 Task: Add 2 hours after the event.
Action: Mouse moved to (118, 317)
Screenshot: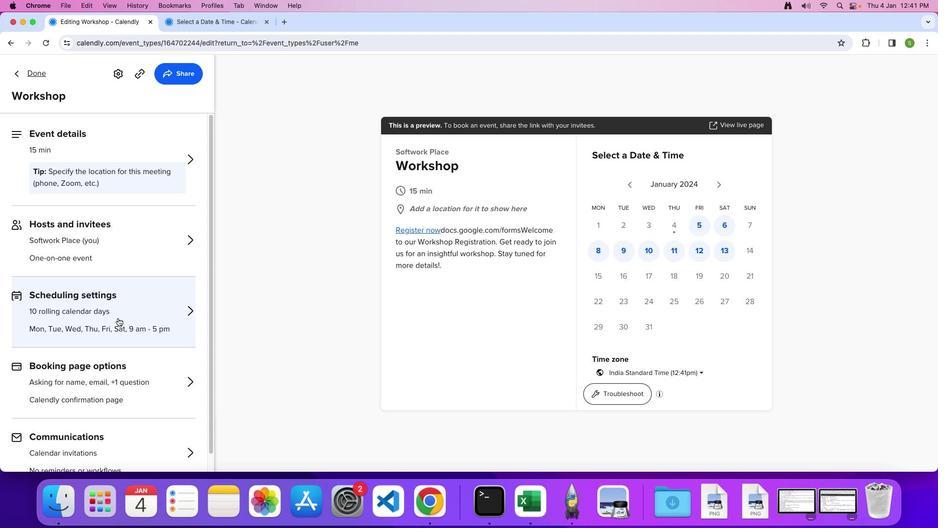 
Action: Mouse pressed left at (118, 317)
Screenshot: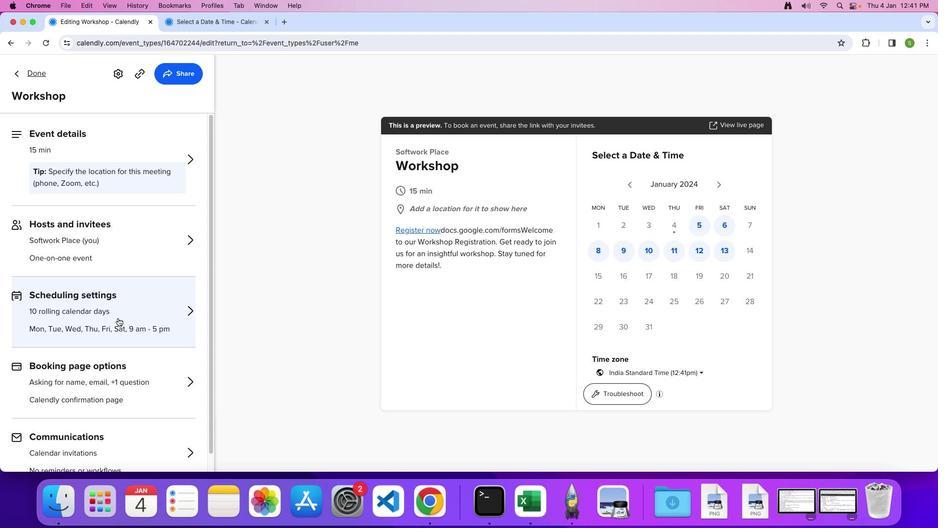 
Action: Mouse moved to (67, 379)
Screenshot: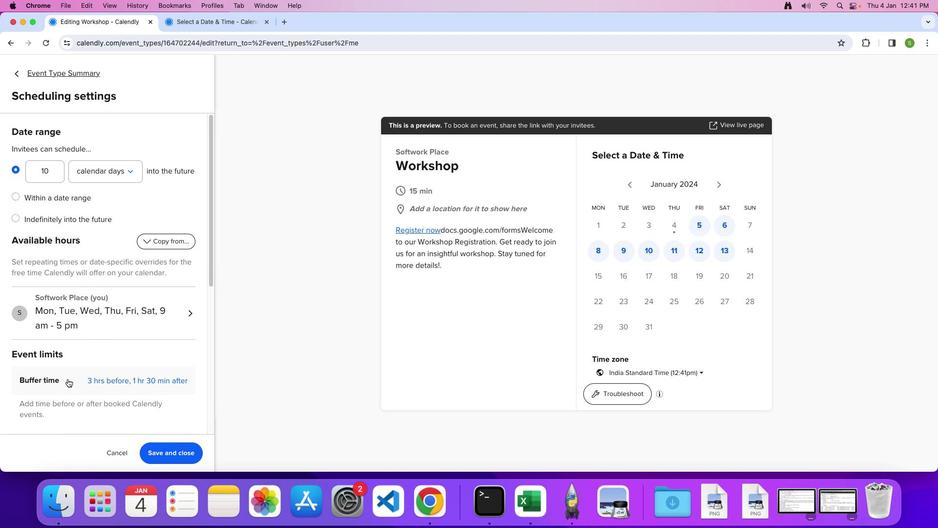 
Action: Mouse pressed left at (67, 379)
Screenshot: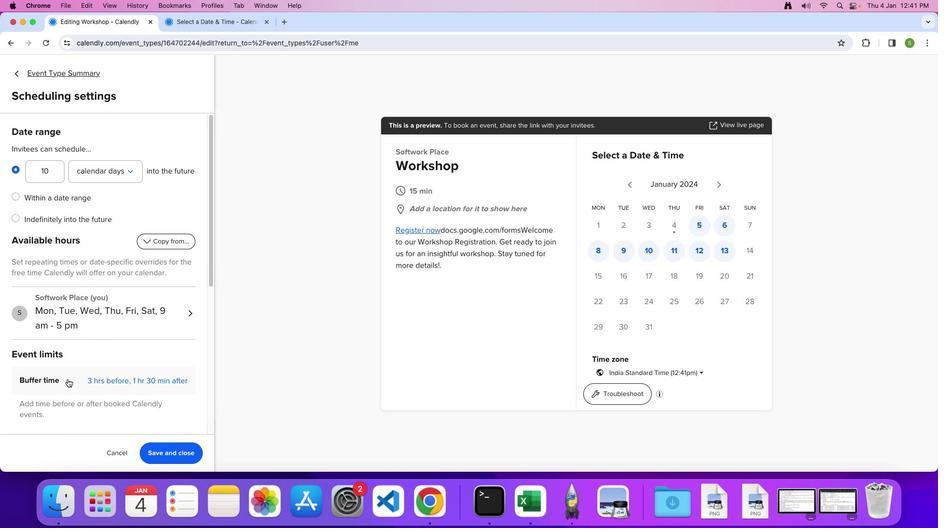 
Action: Mouse moved to (144, 375)
Screenshot: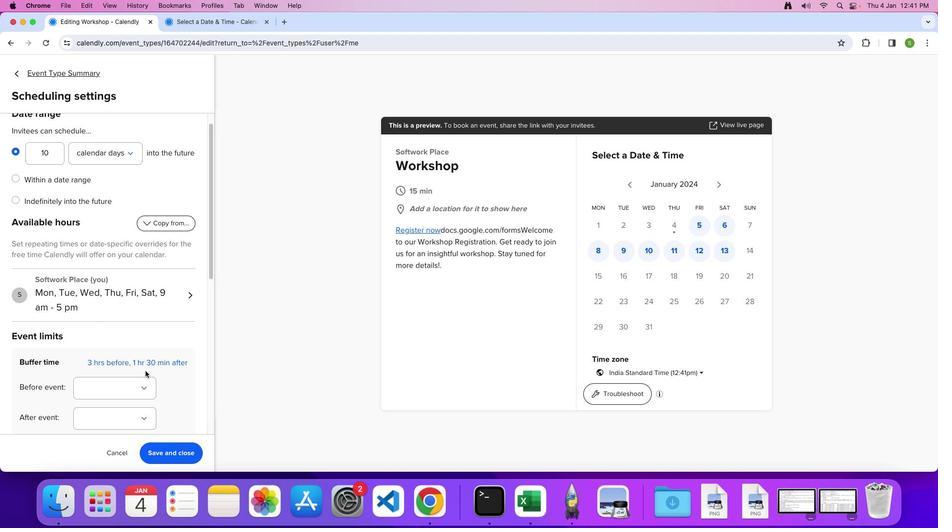 
Action: Mouse scrolled (144, 375) with delta (0, 0)
Screenshot: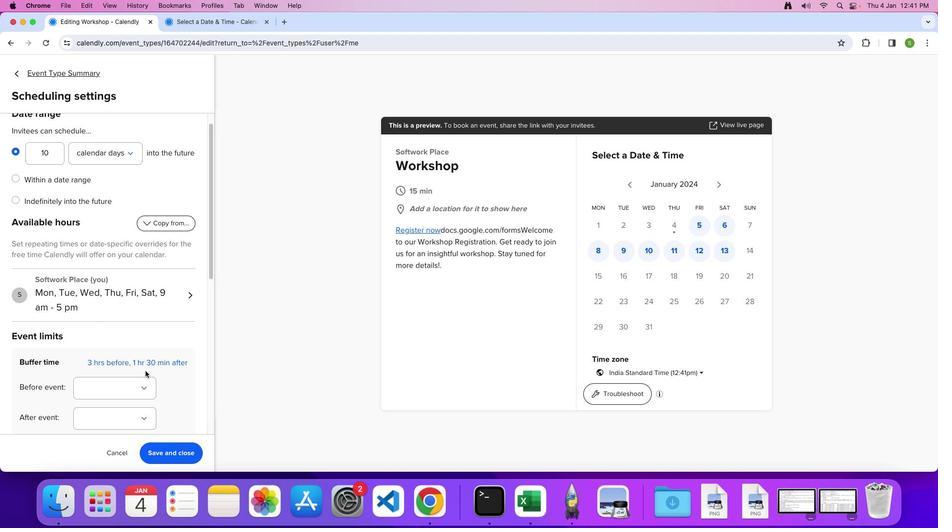 
Action: Mouse moved to (144, 373)
Screenshot: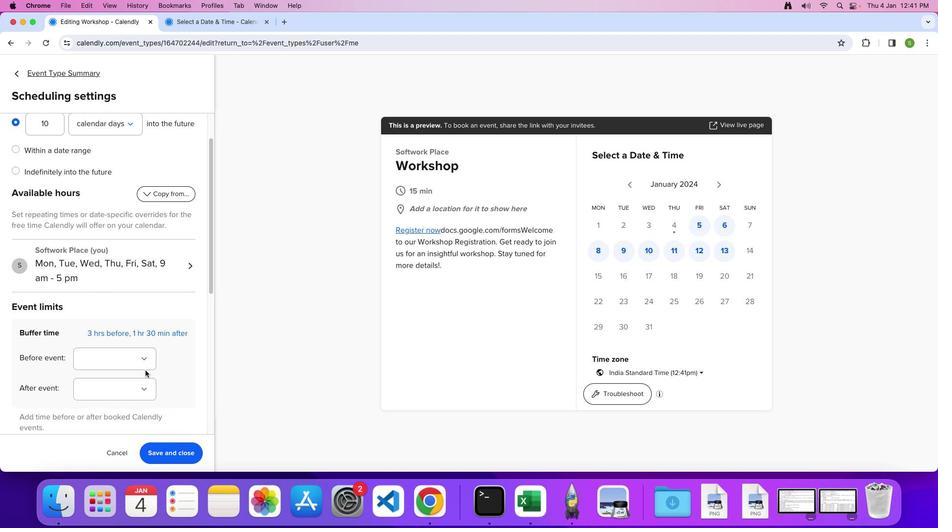 
Action: Mouse scrolled (144, 373) with delta (0, 0)
Screenshot: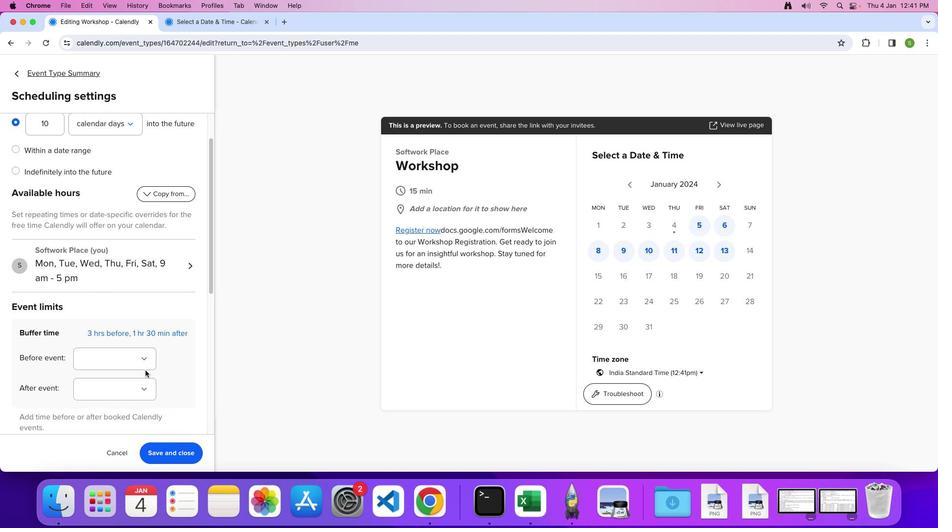 
Action: Mouse moved to (145, 372)
Screenshot: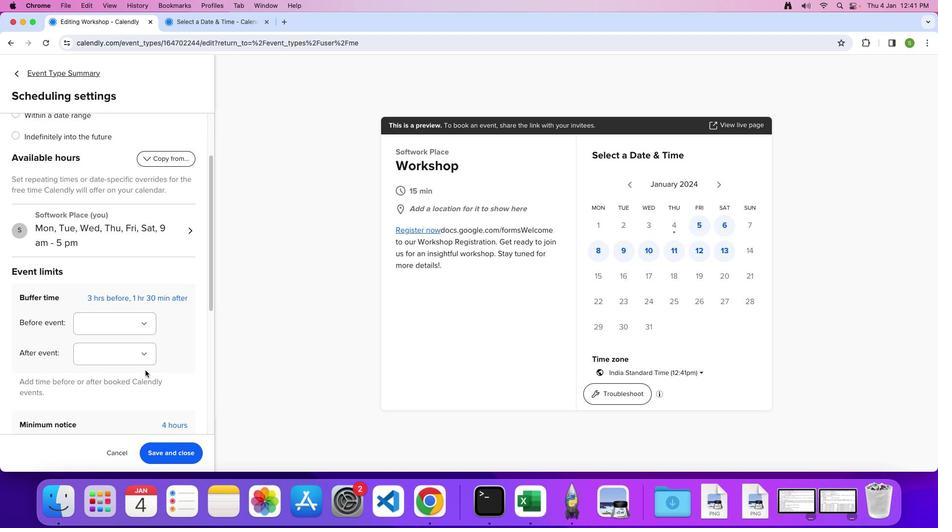 
Action: Mouse scrolled (145, 372) with delta (0, -1)
Screenshot: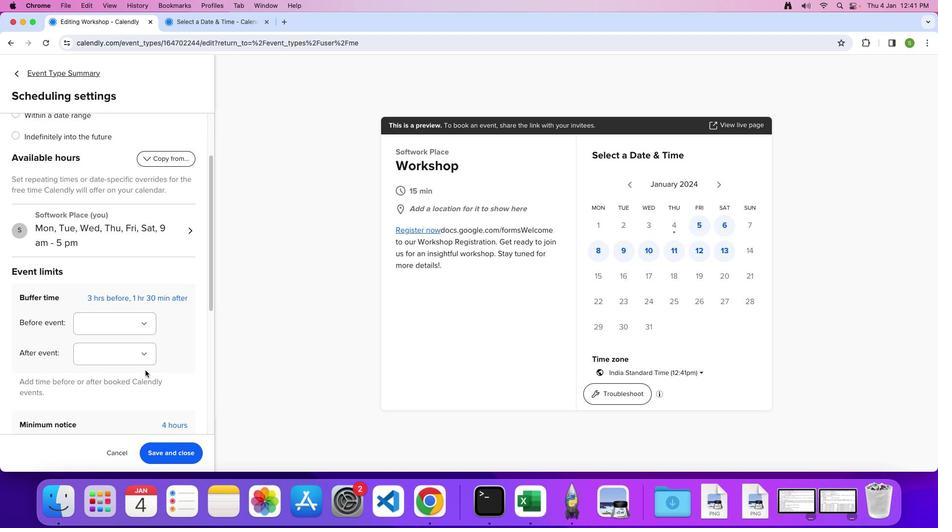
Action: Mouse moved to (145, 370)
Screenshot: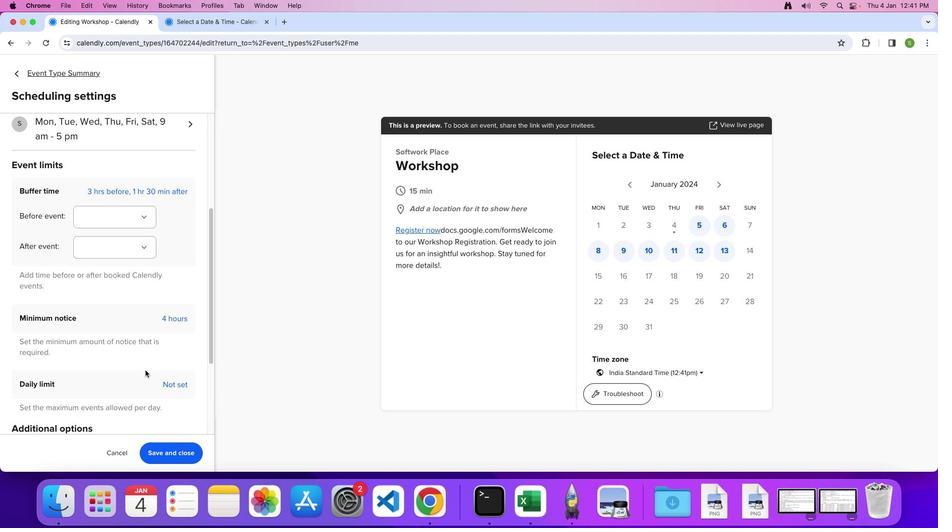 
Action: Mouse scrolled (145, 370) with delta (0, -1)
Screenshot: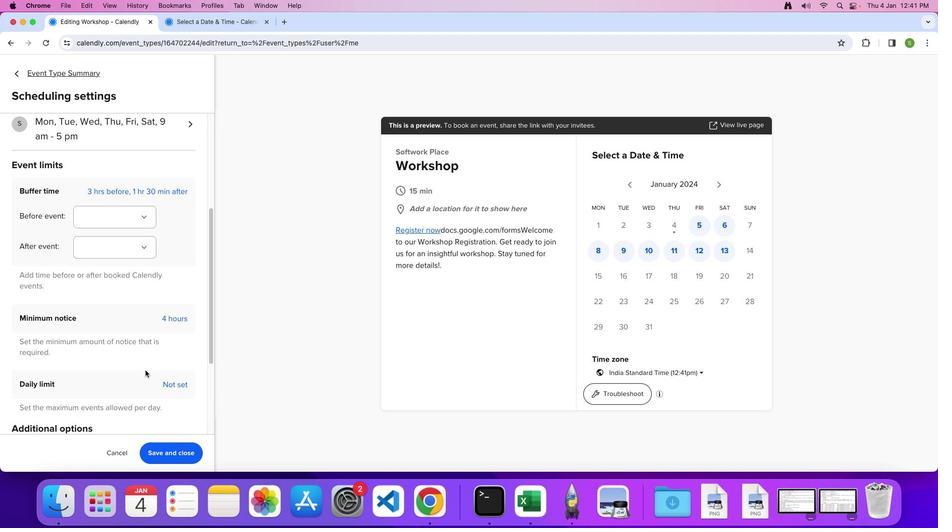 
Action: Mouse moved to (143, 233)
Screenshot: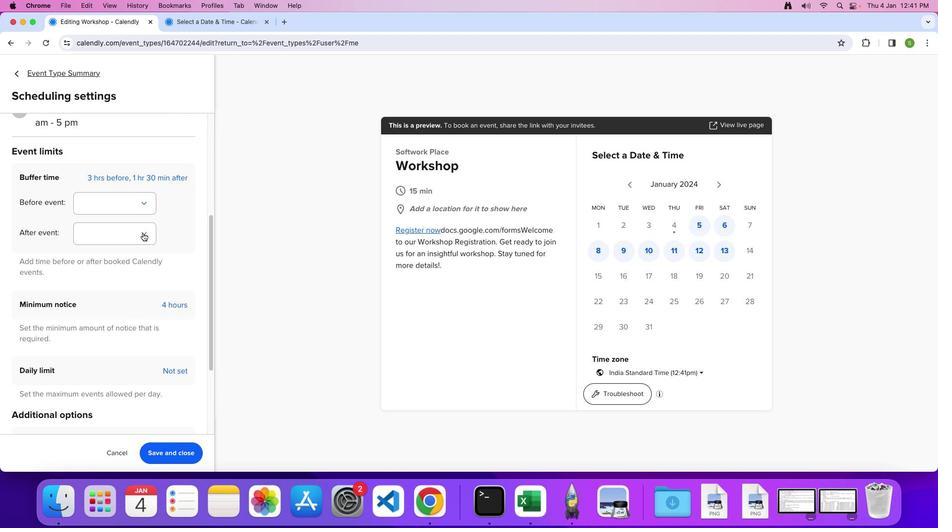 
Action: Mouse pressed left at (143, 233)
Screenshot: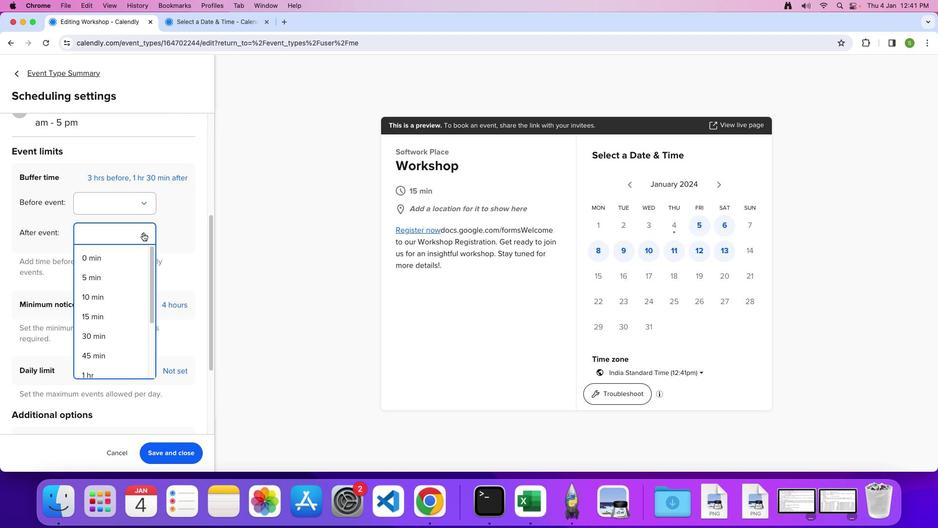 
Action: Mouse moved to (123, 323)
Screenshot: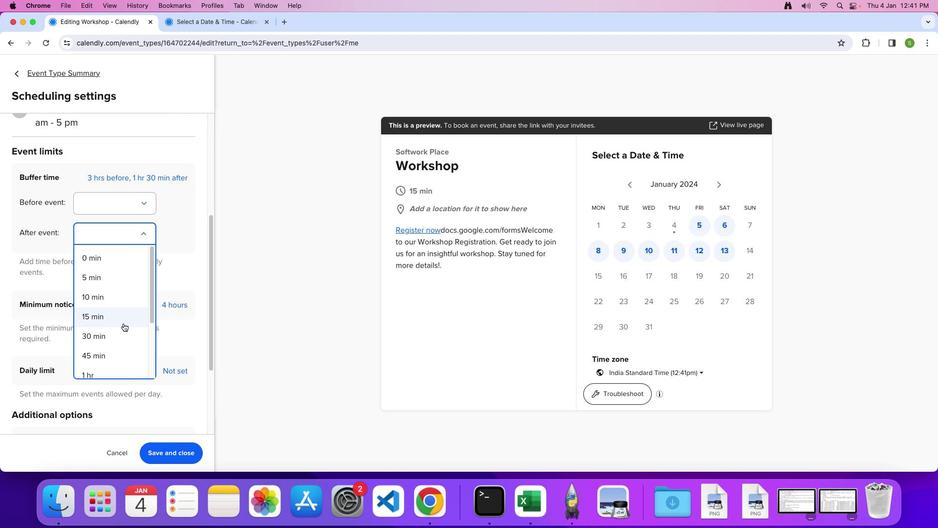 
Action: Mouse scrolled (123, 323) with delta (0, 0)
Screenshot: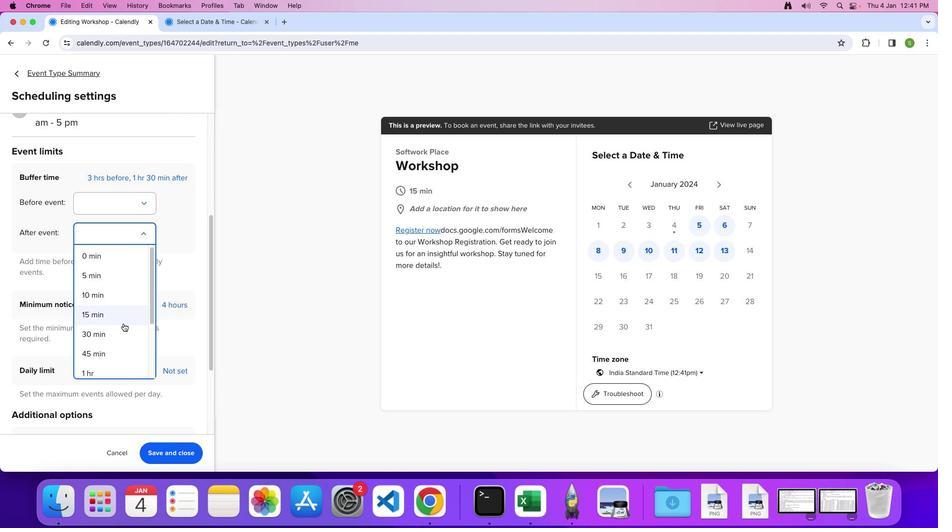 
Action: Mouse scrolled (123, 323) with delta (0, 0)
Screenshot: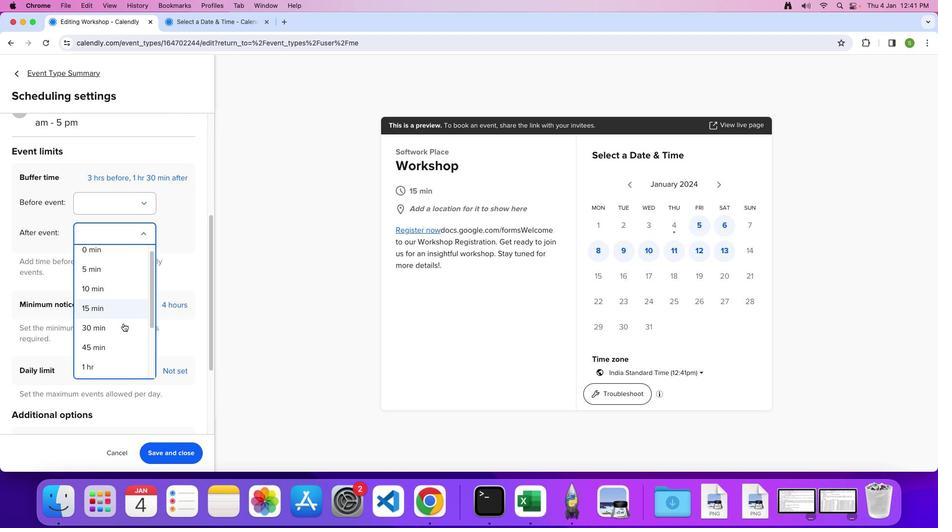 
Action: Mouse scrolled (123, 323) with delta (0, 0)
Screenshot: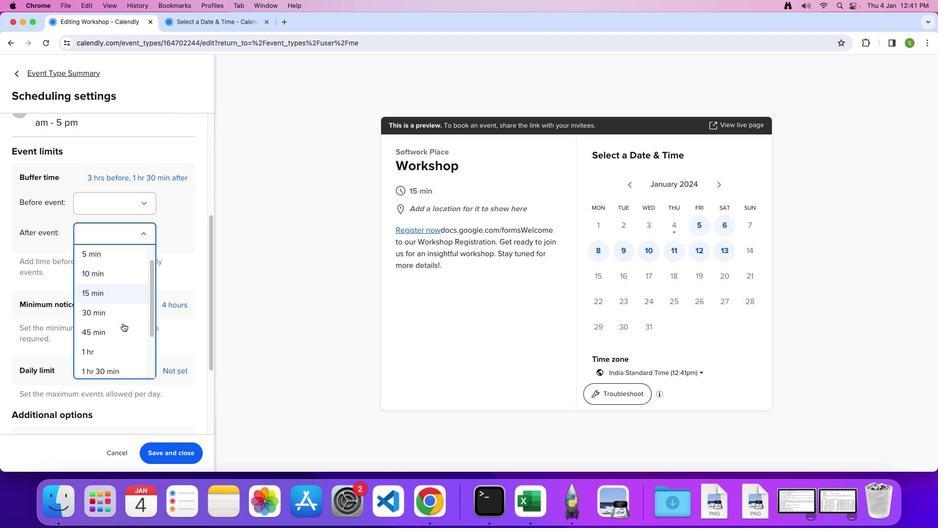 
Action: Mouse moved to (123, 323)
Screenshot: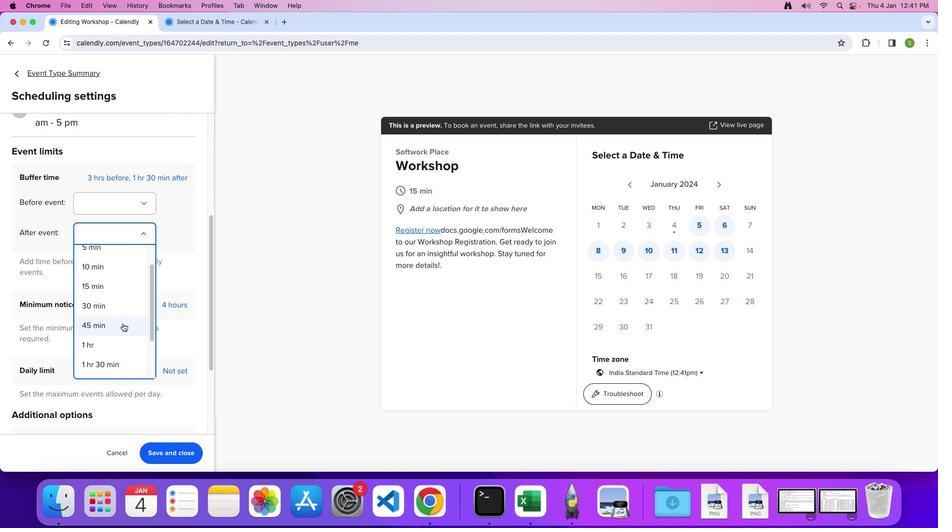 
Action: Mouse scrolled (123, 323) with delta (0, 0)
Screenshot: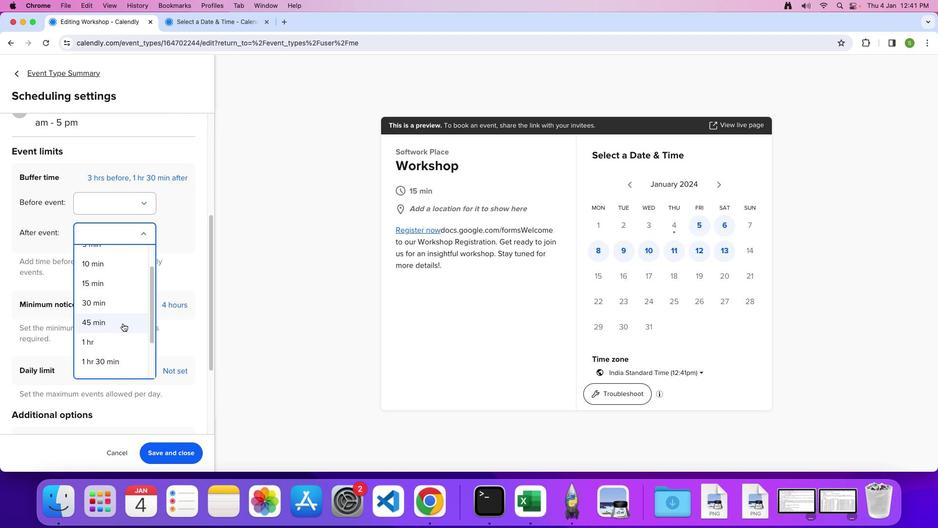 
Action: Mouse scrolled (123, 323) with delta (0, 0)
Screenshot: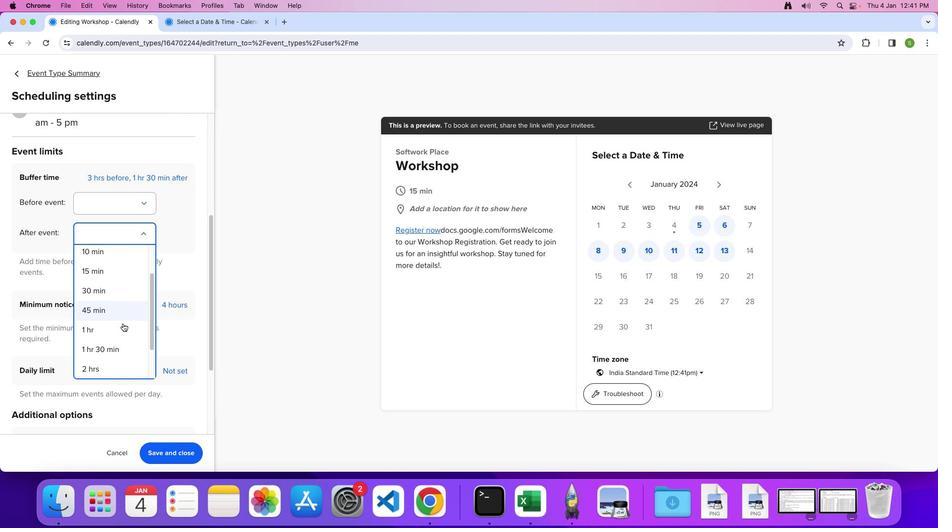 
Action: Mouse scrolled (123, 323) with delta (0, 0)
Screenshot: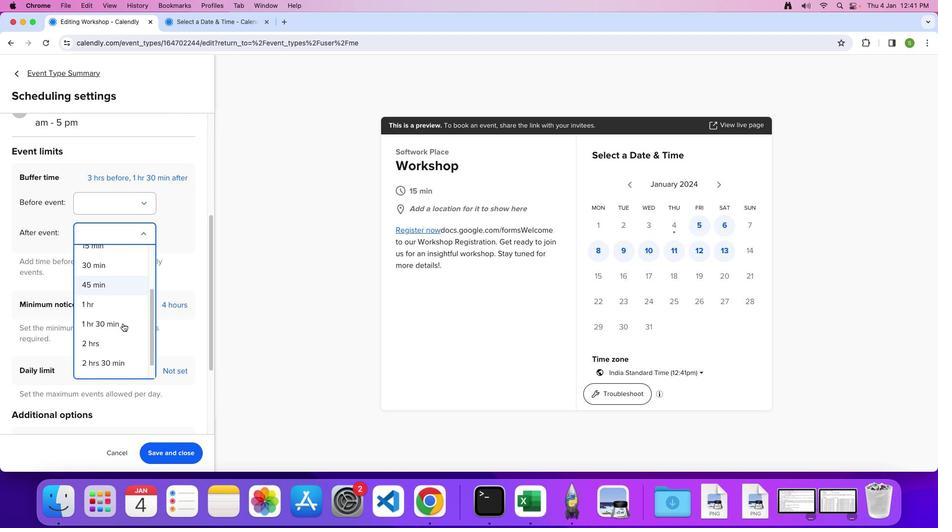 
Action: Mouse scrolled (123, 323) with delta (0, 0)
Screenshot: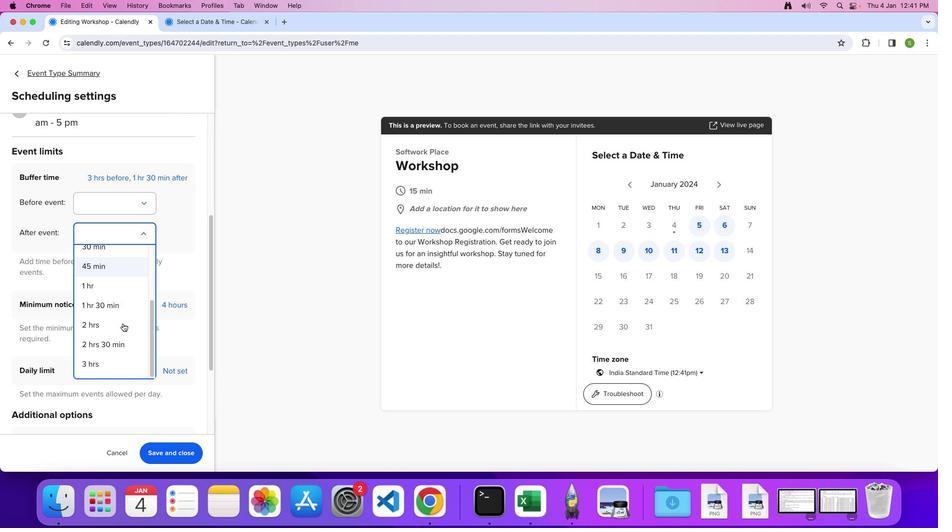 
Action: Mouse scrolled (123, 323) with delta (0, 0)
Screenshot: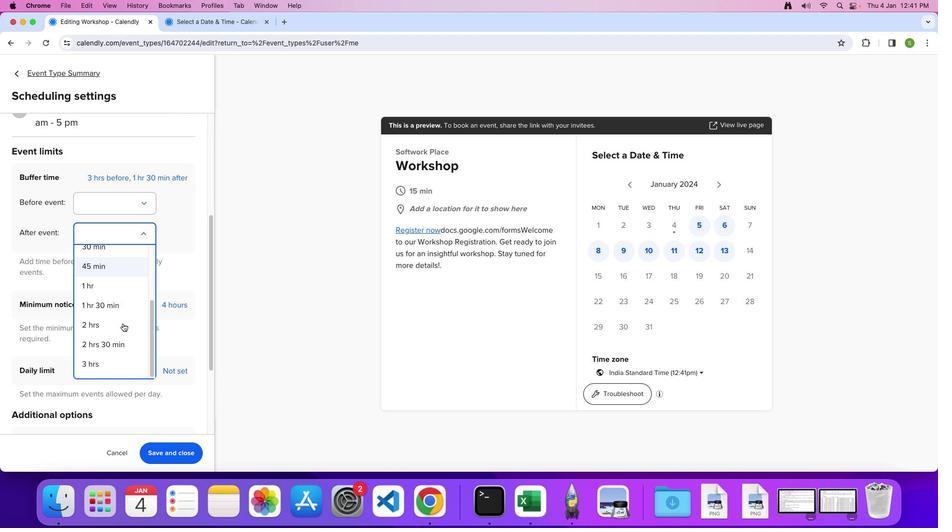 
Action: Mouse moved to (101, 322)
Screenshot: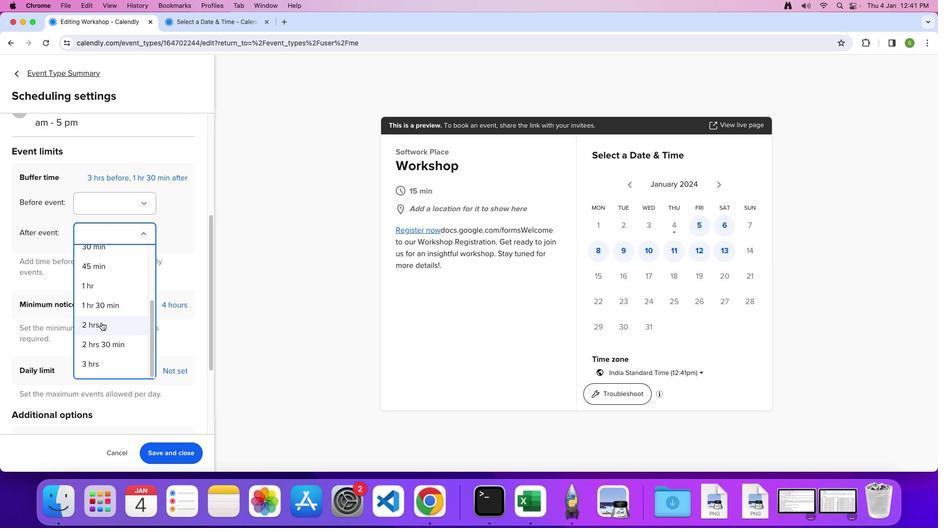 
Action: Mouse pressed left at (101, 322)
Screenshot: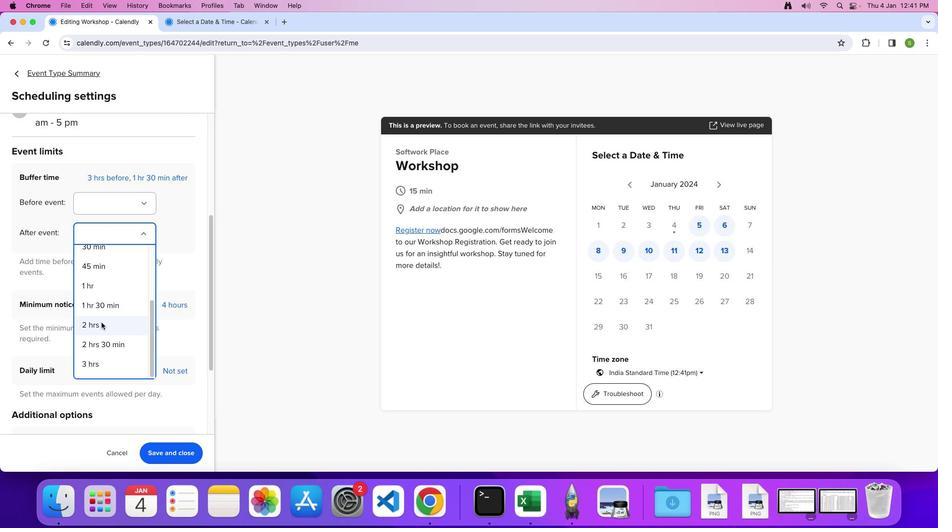 
Action: Mouse moved to (176, 451)
Screenshot: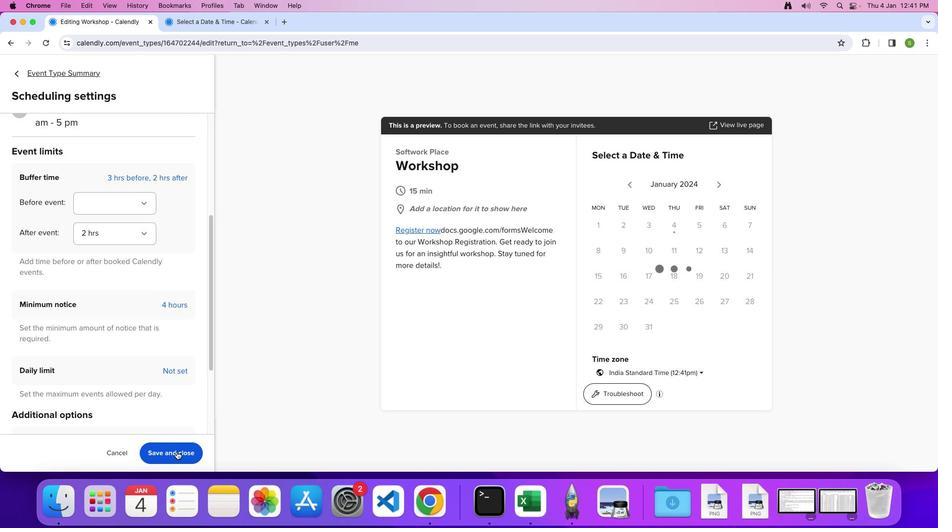 
Action: Mouse pressed left at (176, 451)
Screenshot: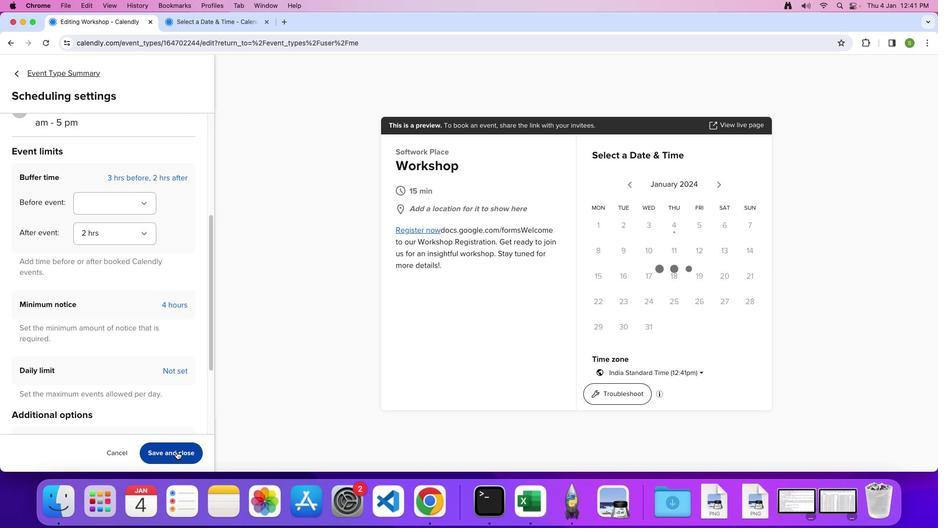
Action: Mouse moved to (321, 380)
Screenshot: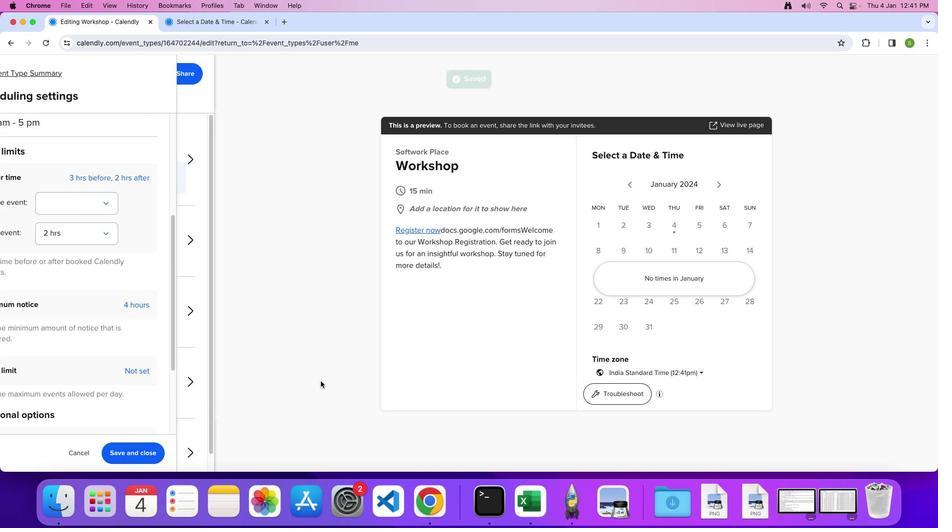 
